 Task: Create List Brainstorming in Board Data Visualization to Workspace Content Strategy. Create List Prototyping in Board IT Asset Management to Workspace Content Strategy. Create List Launch in Board Customer Satisfaction Survey Design and Analysis to Workspace Content Strategy
Action: Mouse moved to (195, 137)
Screenshot: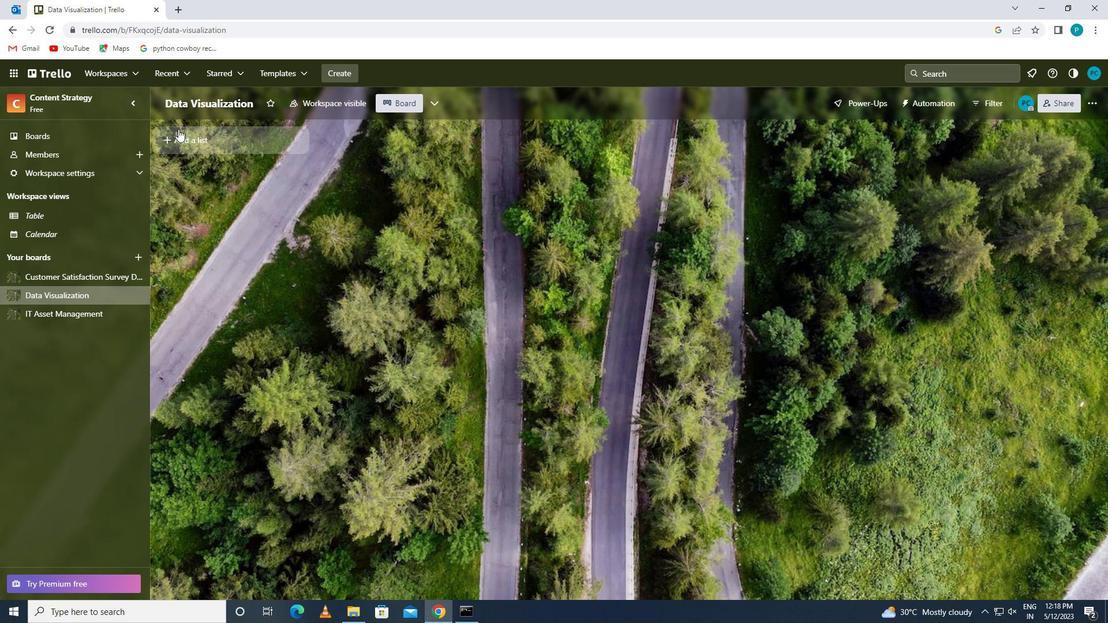 
Action: Mouse pressed left at (195, 137)
Screenshot: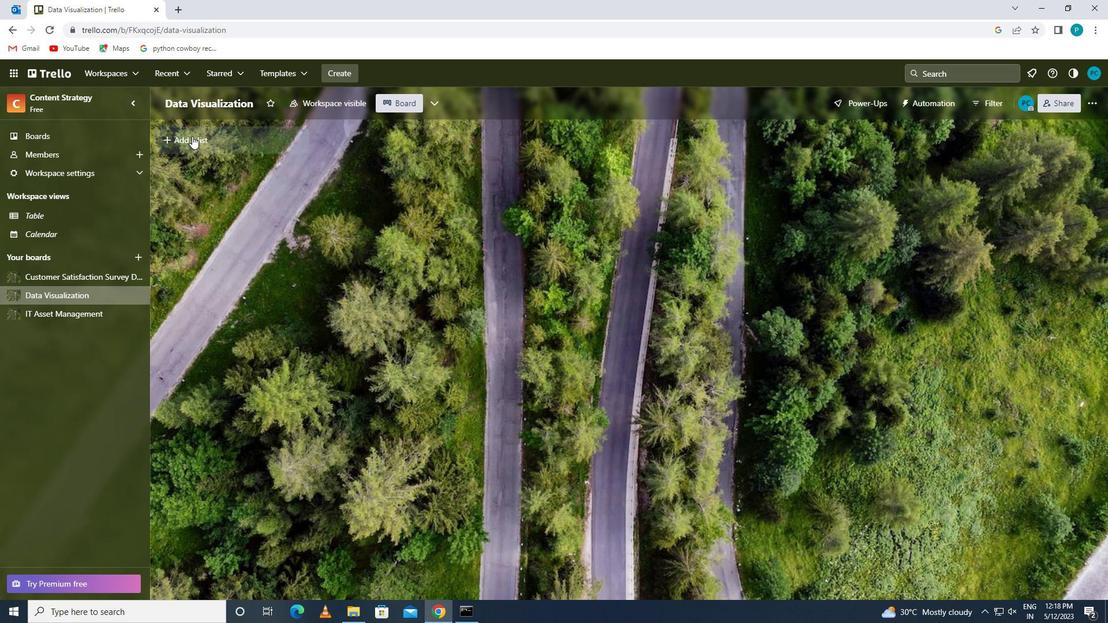 
Action: Key pressed <Key.caps_lock>b<Key.caps_lock>rainstorming
Screenshot: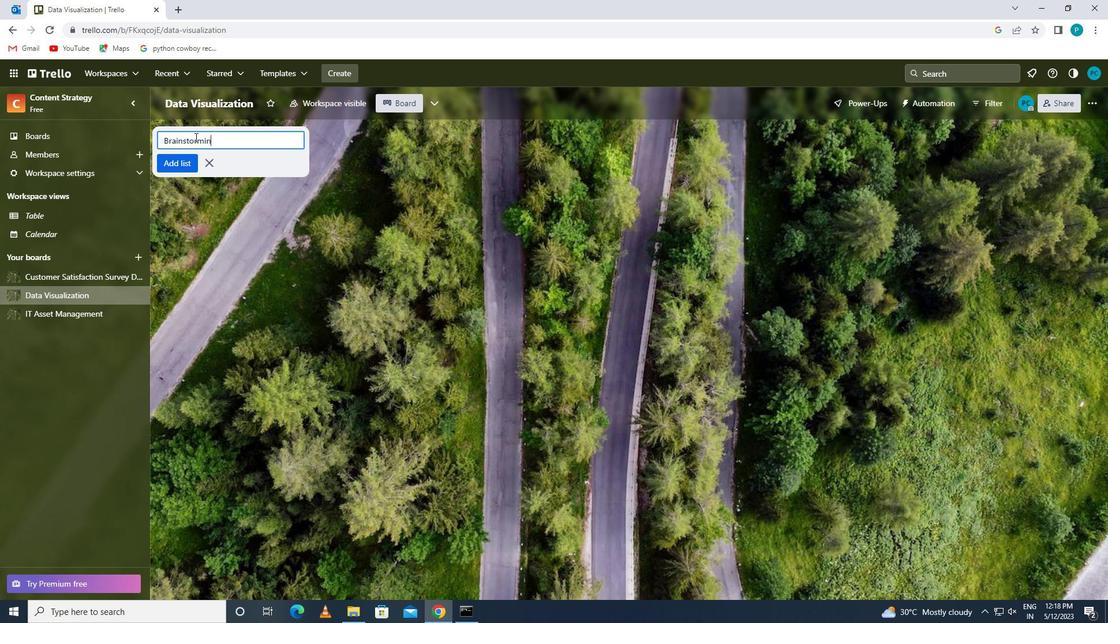 
Action: Mouse moved to (167, 161)
Screenshot: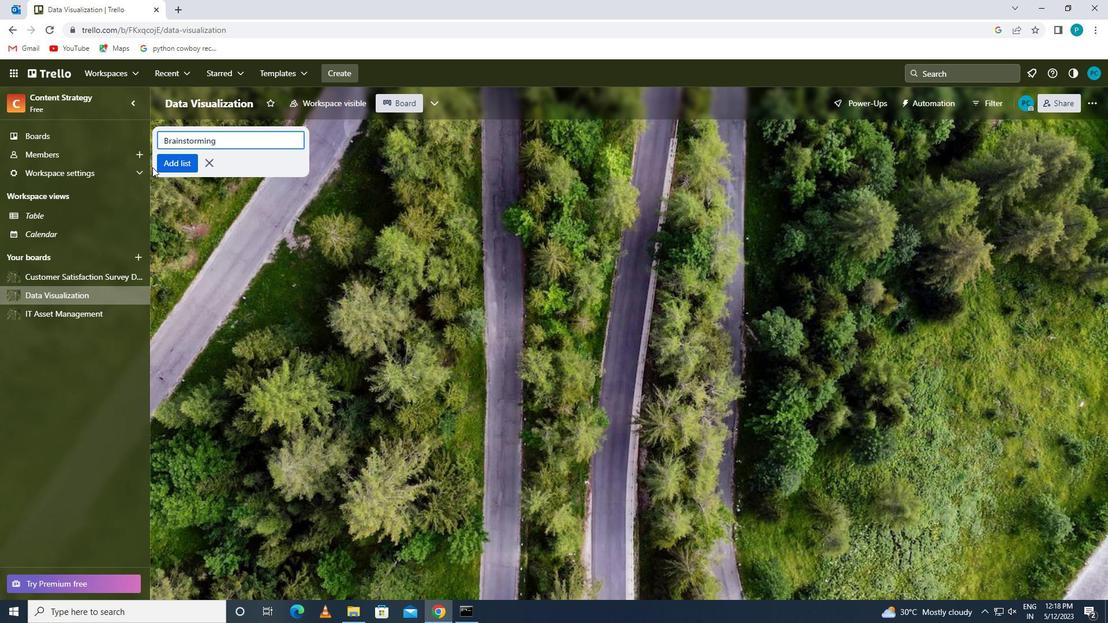 
Action: Mouse pressed left at (167, 161)
Screenshot: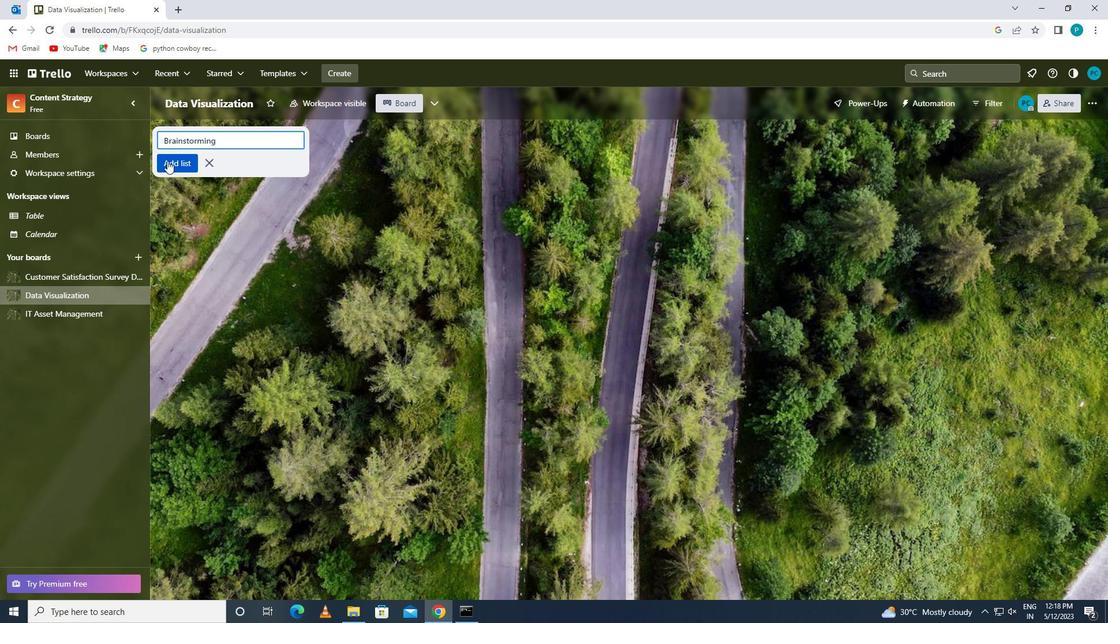 
Action: Mouse moved to (47, 315)
Screenshot: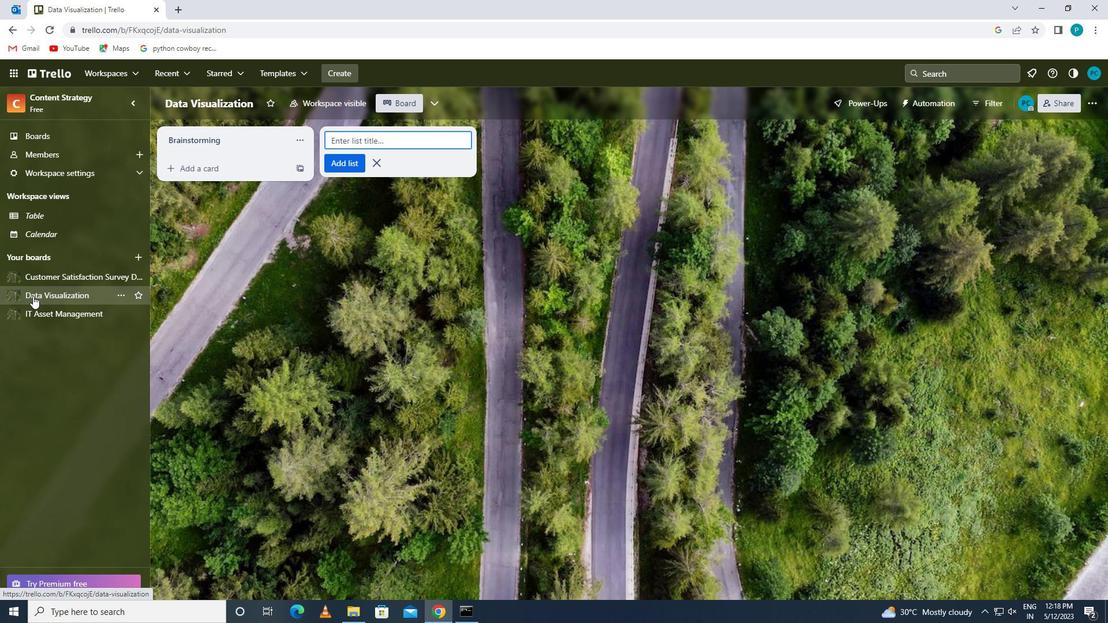 
Action: Mouse pressed left at (47, 315)
Screenshot: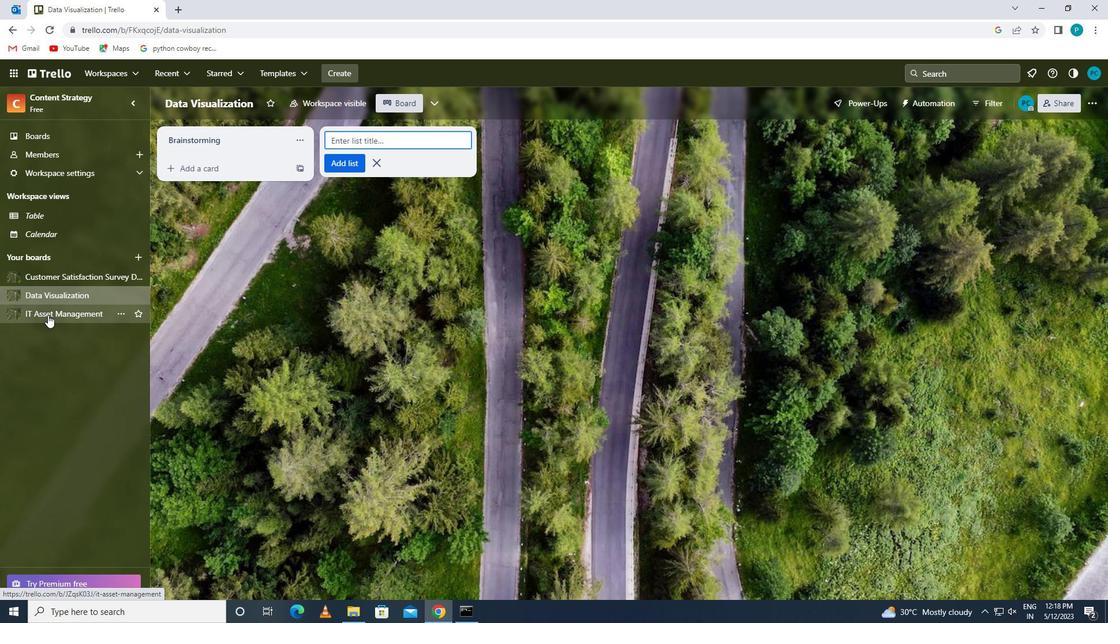 
Action: Mouse moved to (208, 139)
Screenshot: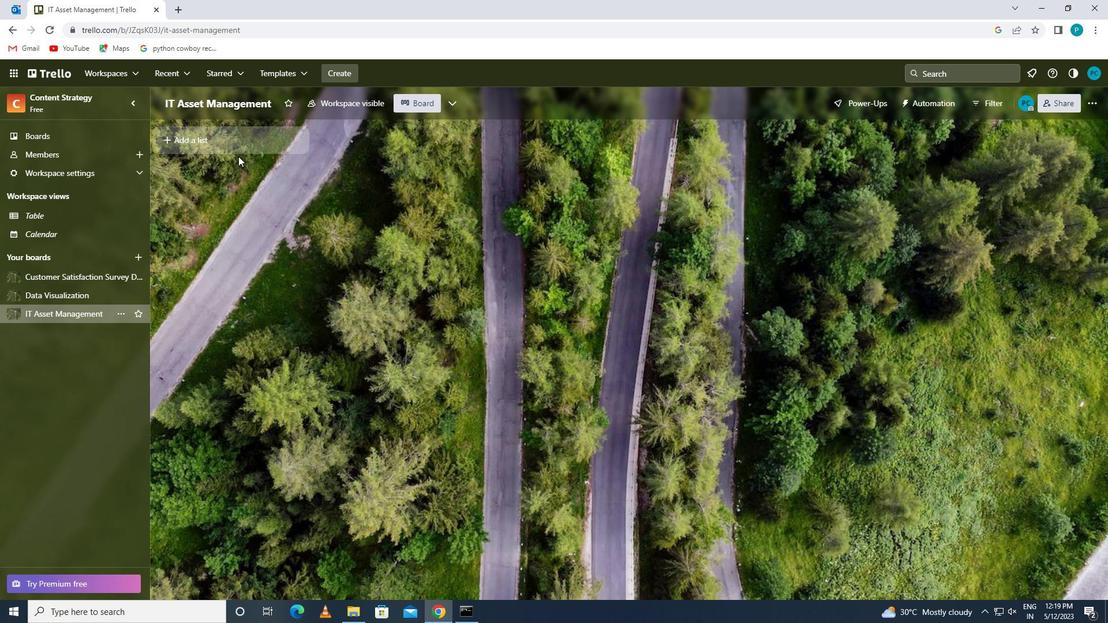 
Action: Mouse pressed left at (208, 139)
Screenshot: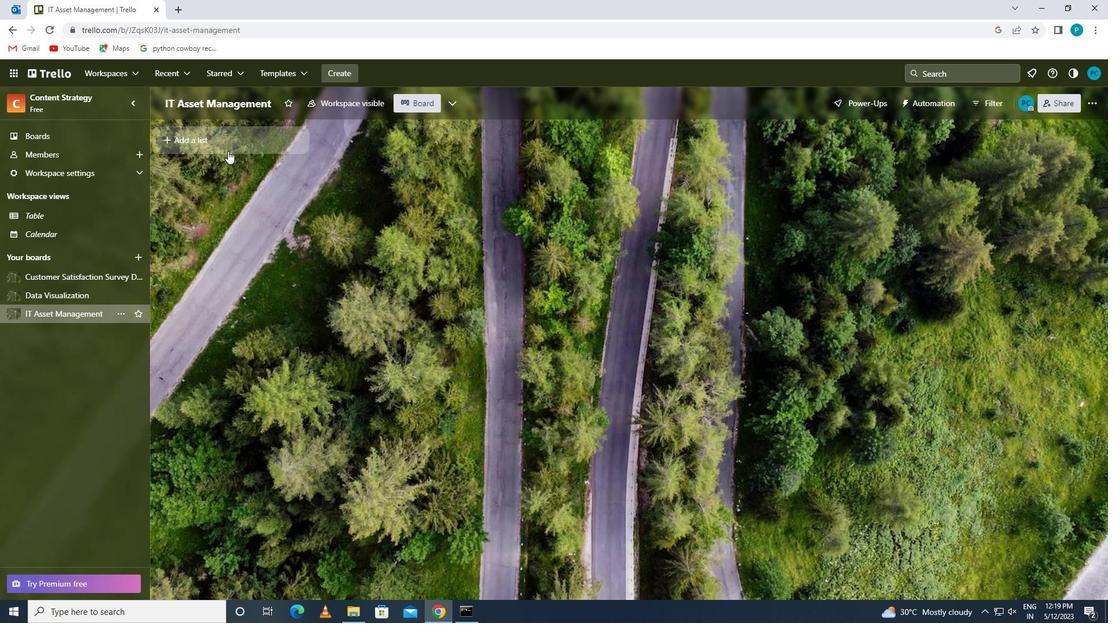 
Action: Key pressed <Key.caps_lock>p<Key.caps_lock>rototyping<Key.space>
Screenshot: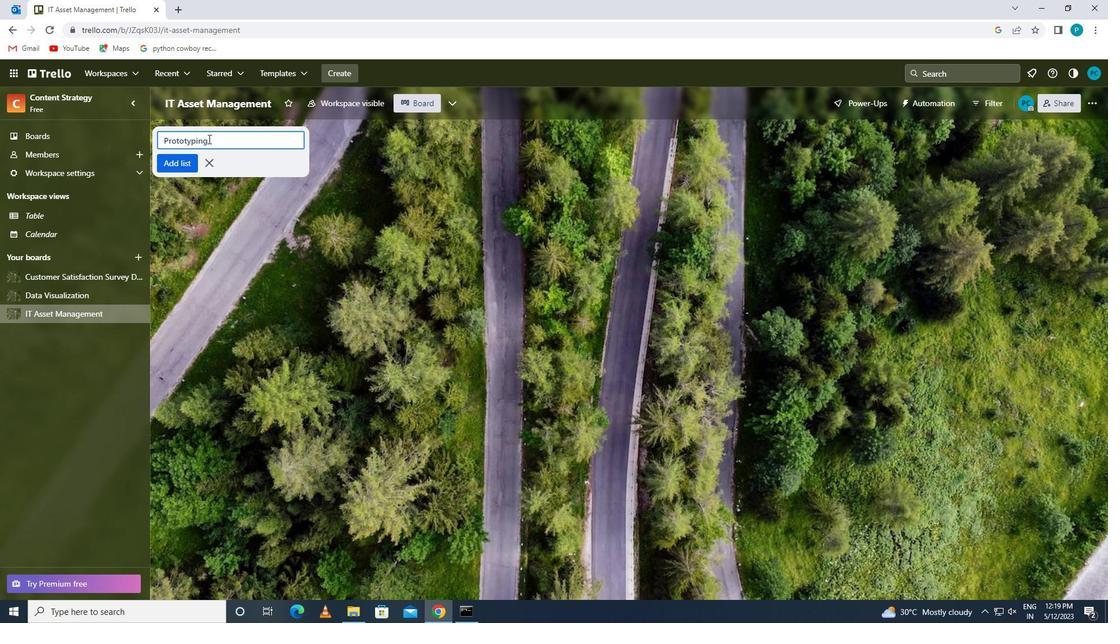 
Action: Mouse moved to (169, 166)
Screenshot: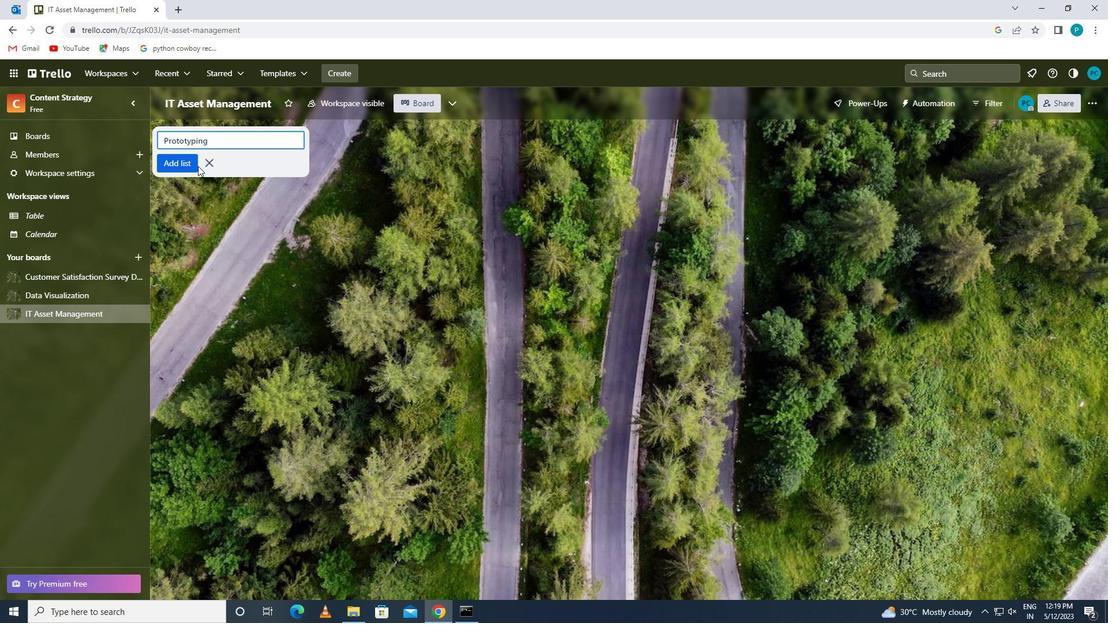 
Action: Mouse pressed left at (169, 166)
Screenshot: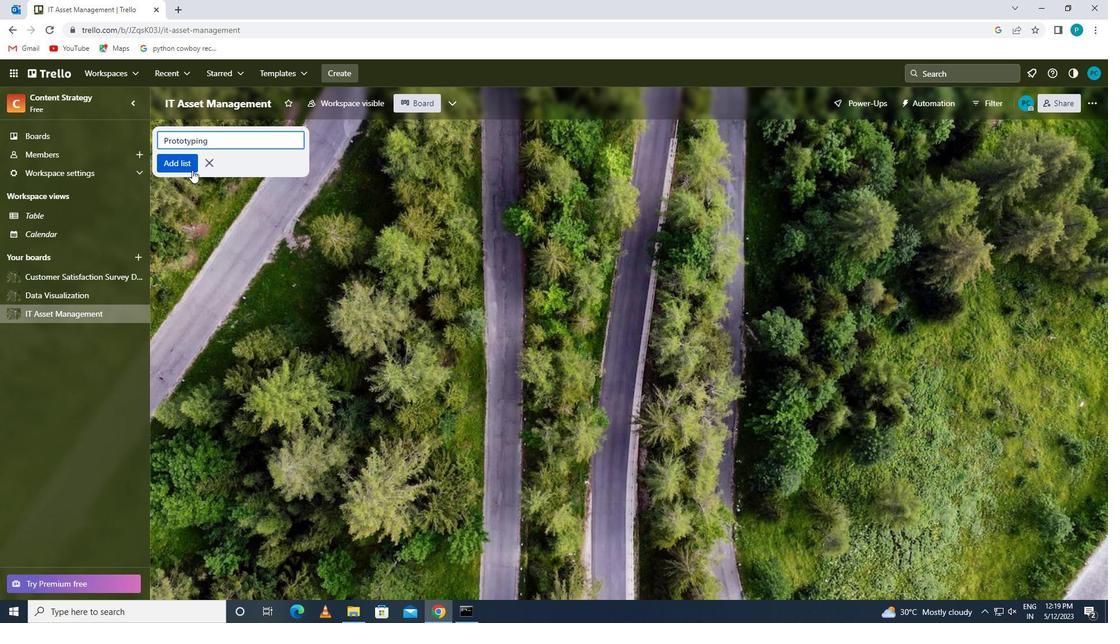 
Action: Mouse moved to (68, 273)
Screenshot: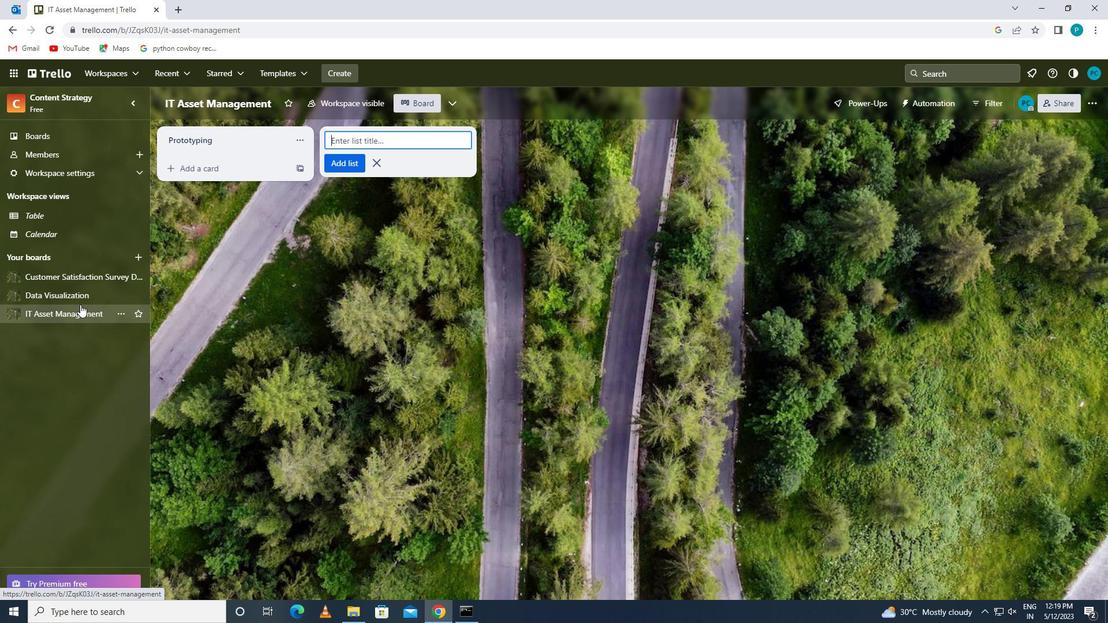 
Action: Mouse pressed left at (68, 273)
Screenshot: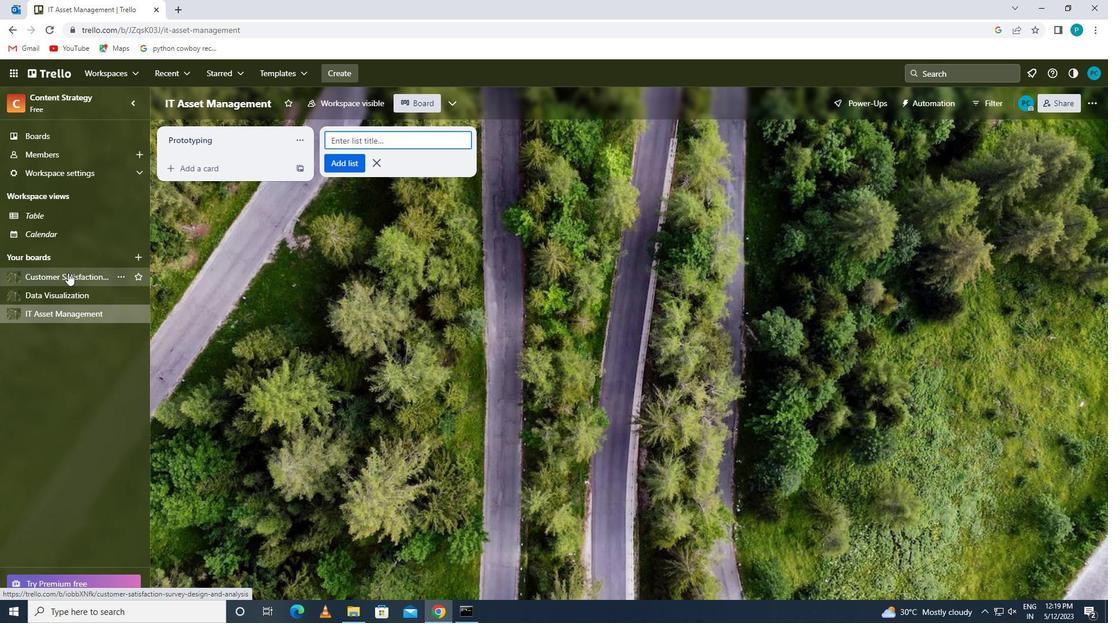 
Action: Mouse moved to (194, 146)
Screenshot: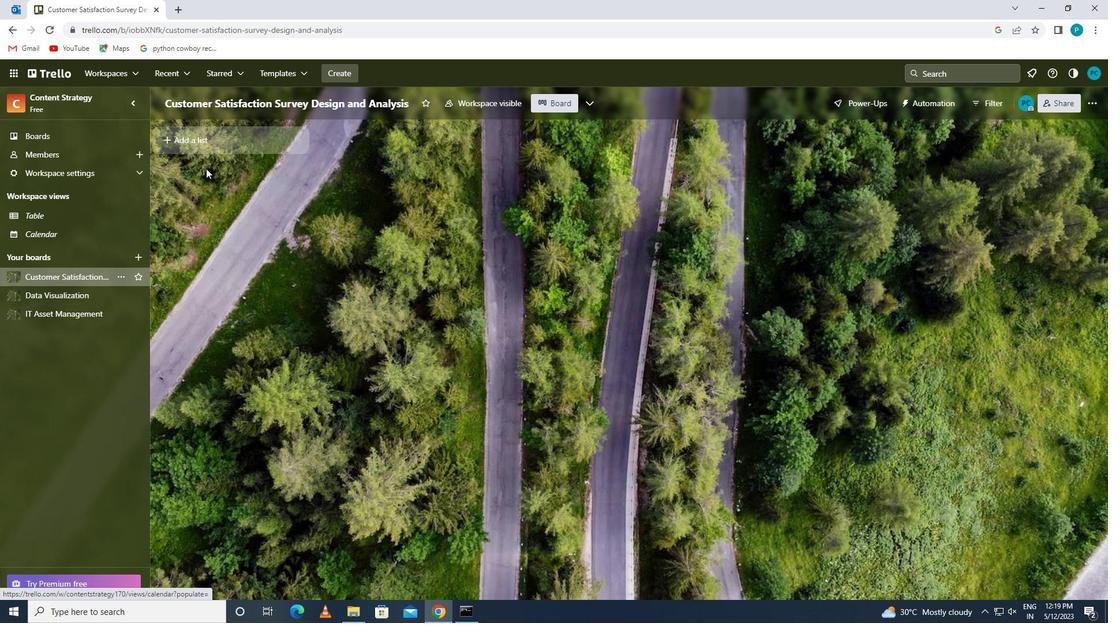 
Action: Mouse pressed left at (194, 146)
Screenshot: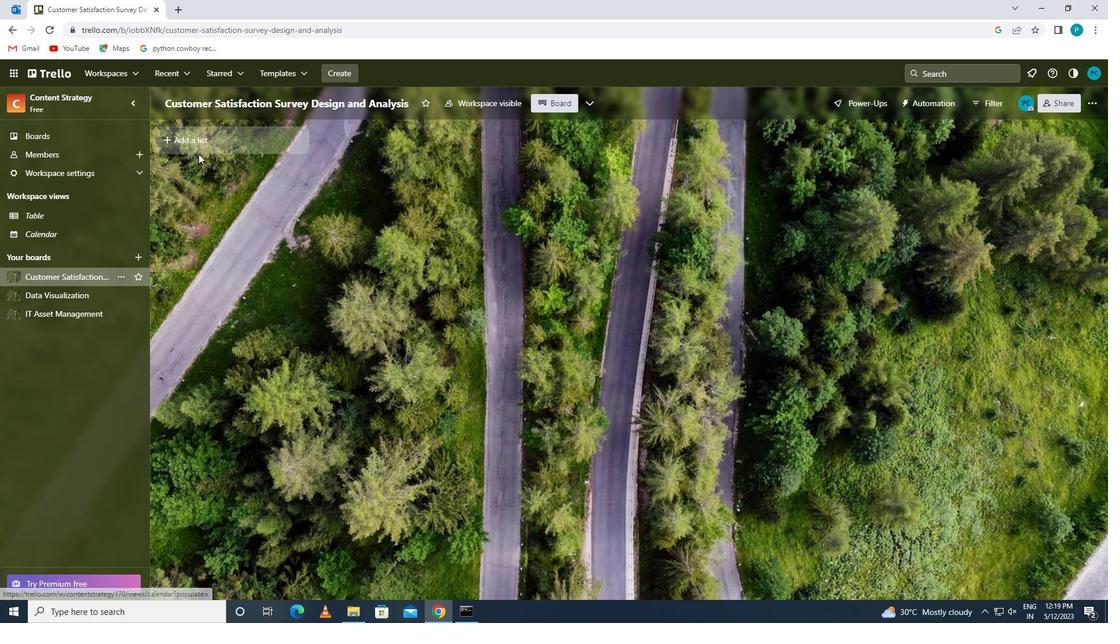 
Action: Mouse moved to (194, 146)
Screenshot: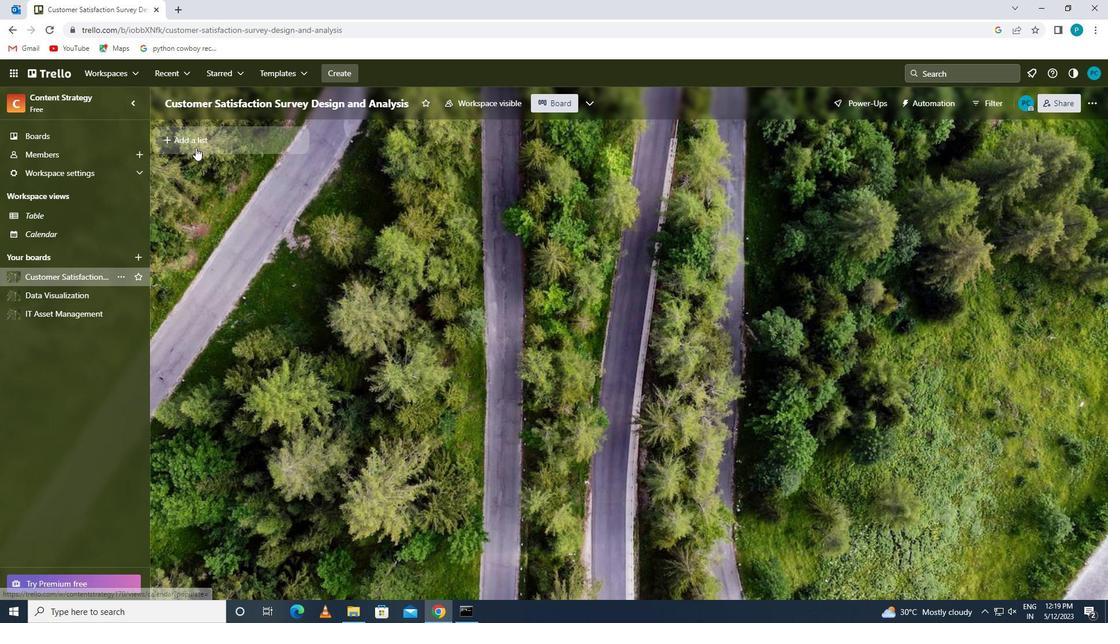 
Action: Key pressed <Key.caps_lock>l<Key.caps_lock><Key.caps_lock><Key.caps_lock><Key.caps_lock><Key.caps_lock><Key.caps_lock><Key.caps_lock><Key.caps_lock>AUNCH
Screenshot: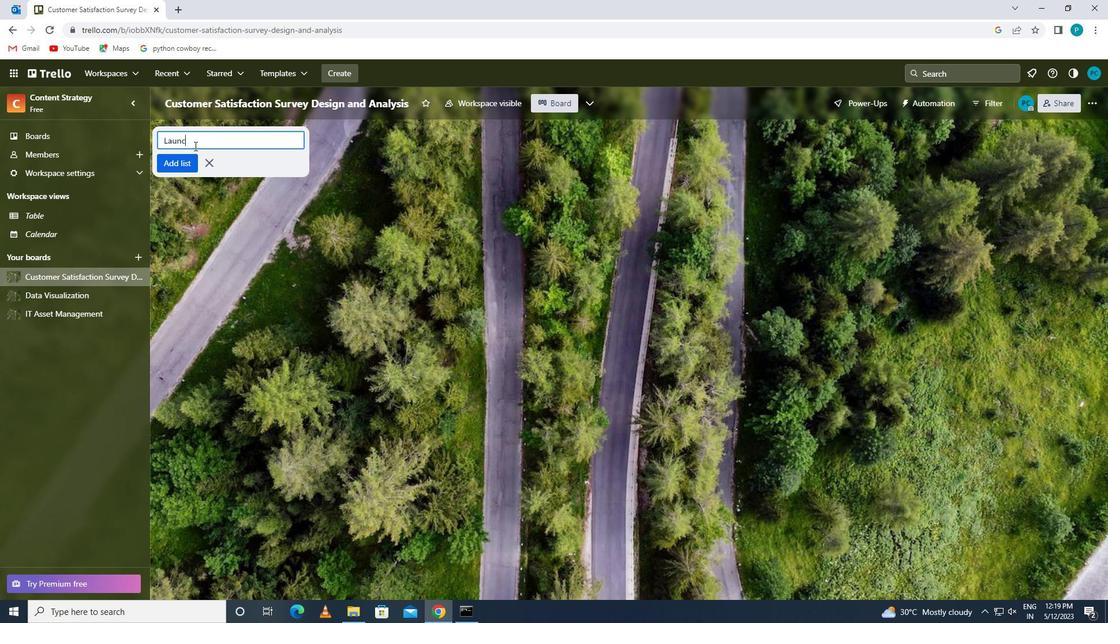
Action: Mouse moved to (180, 167)
Screenshot: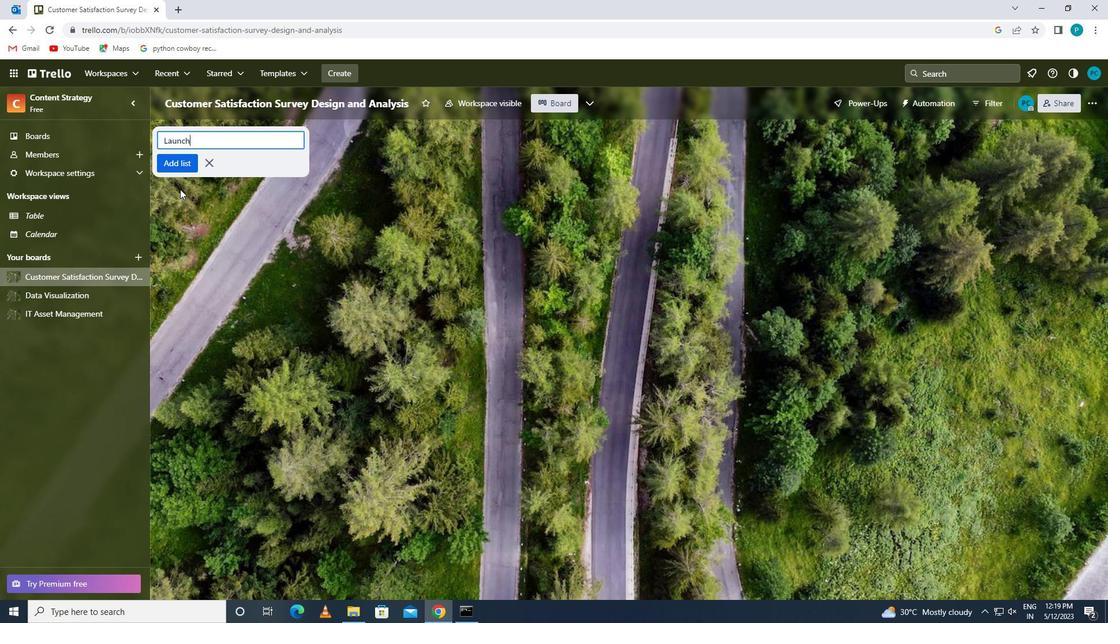 
Action: Mouse pressed left at (180, 167)
Screenshot: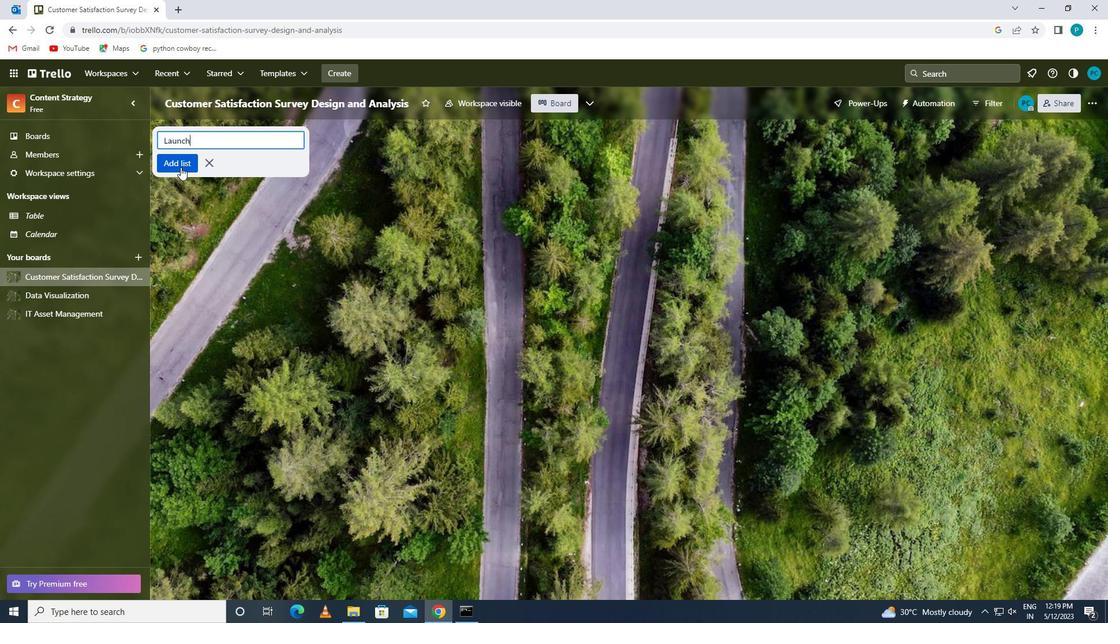 
